 Task: Start in the project TripleWorks the sprint 'Celestial Sprint', with a duration of 3 weeks.
Action: Mouse moved to (194, 61)
Screenshot: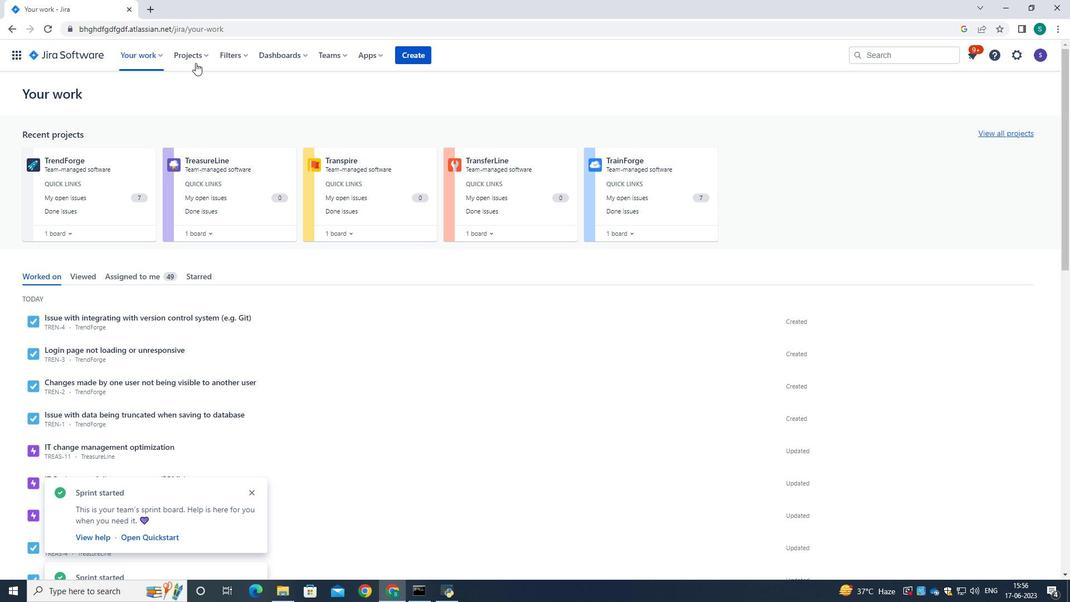 
Action: Mouse pressed left at (194, 61)
Screenshot: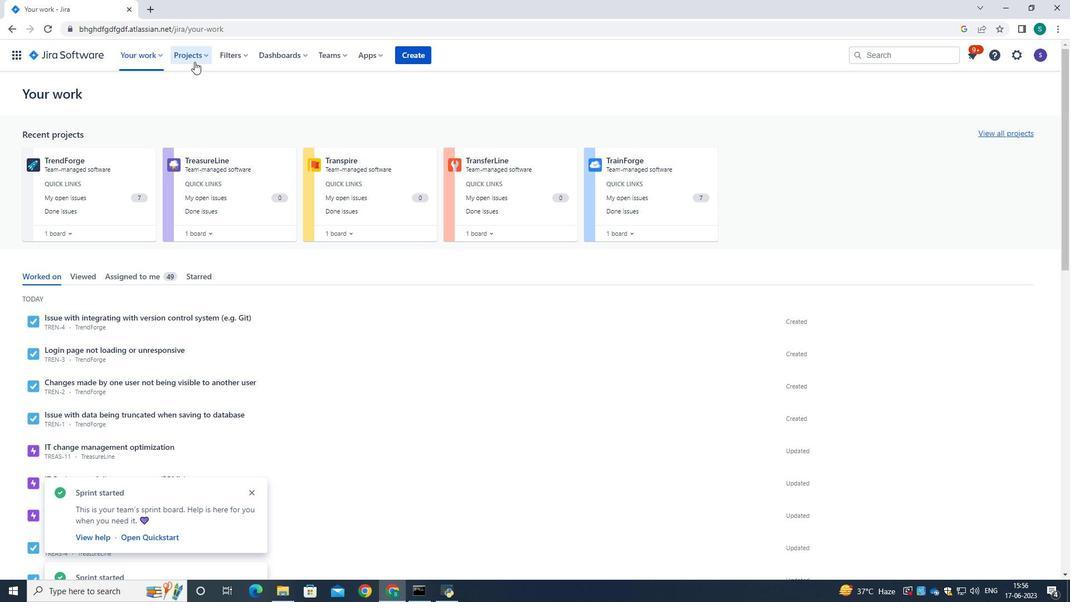 
Action: Mouse moved to (202, 109)
Screenshot: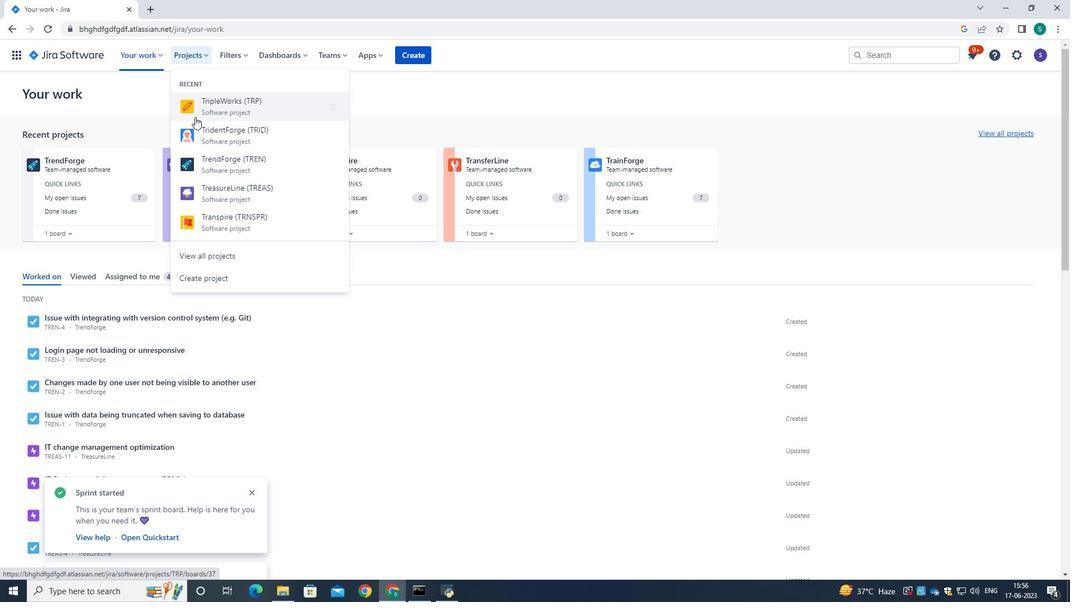 
Action: Mouse pressed left at (202, 109)
Screenshot: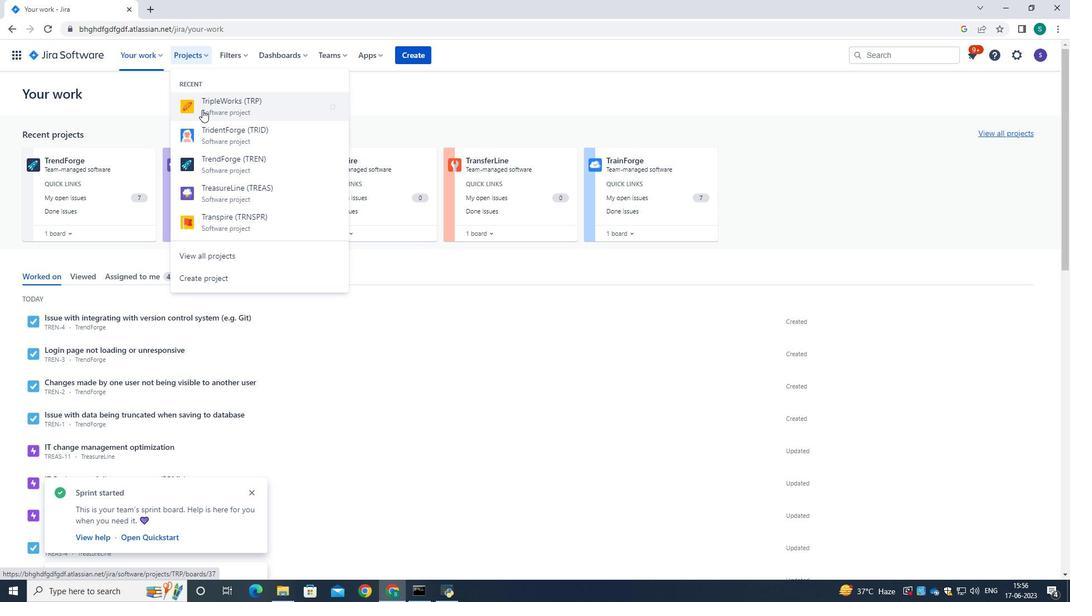 
Action: Mouse moved to (73, 171)
Screenshot: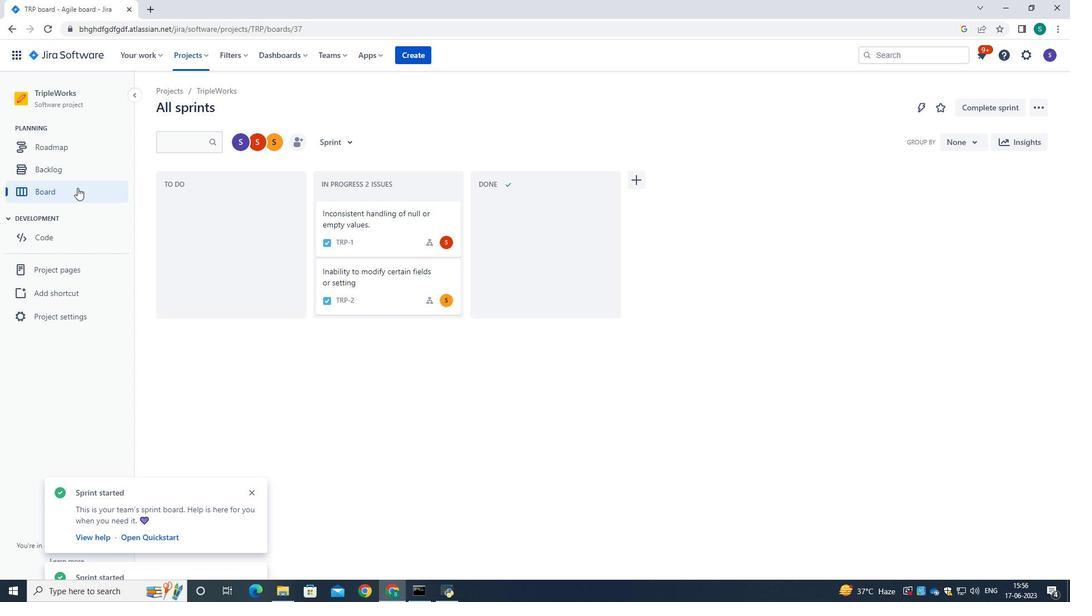
Action: Mouse pressed left at (73, 171)
Screenshot: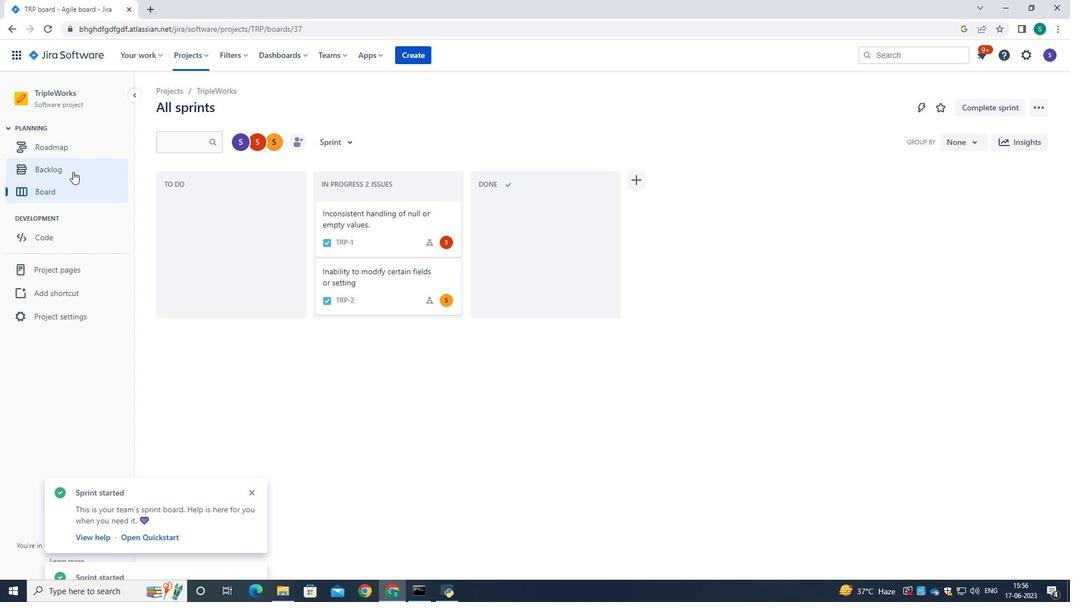 
Action: Mouse moved to (368, 314)
Screenshot: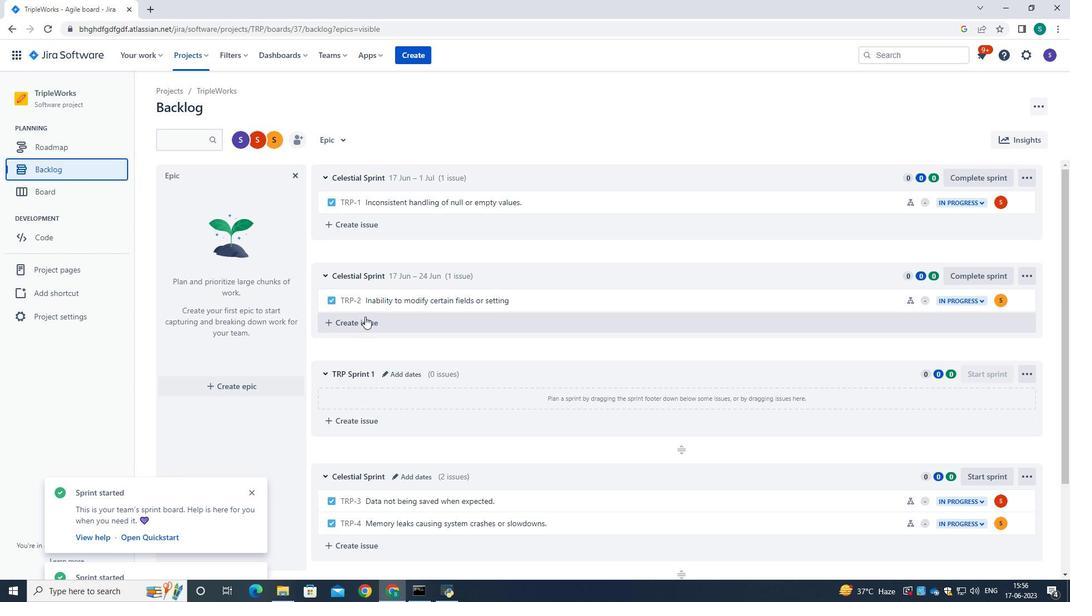 
Action: Mouse scrolled (368, 314) with delta (0, 0)
Screenshot: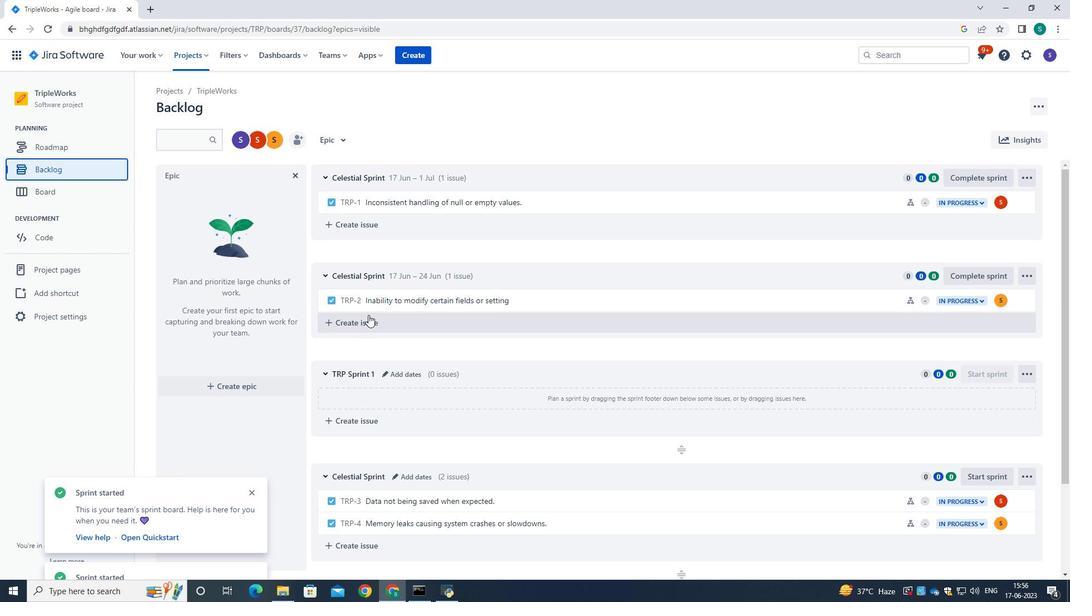 
Action: Mouse moved to (388, 279)
Screenshot: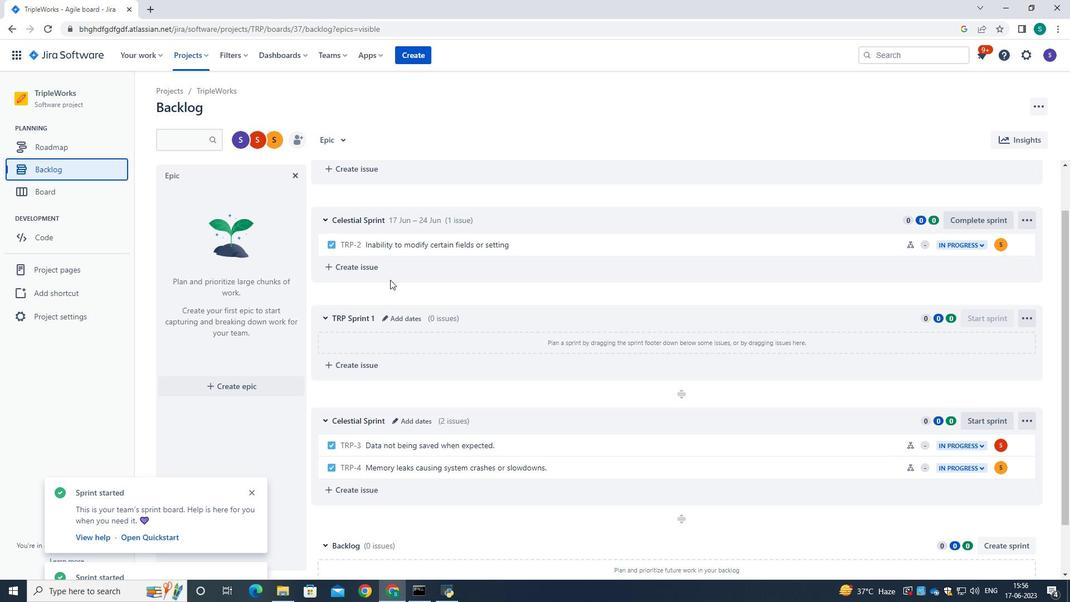 
Action: Mouse scrolled (388, 279) with delta (0, 0)
Screenshot: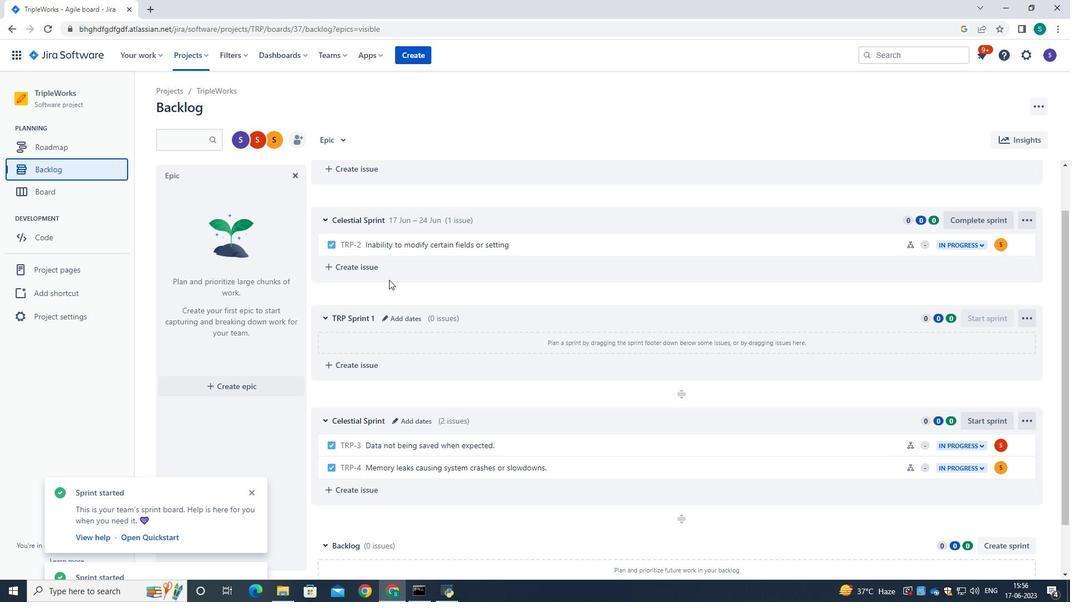 
Action: Mouse moved to (388, 280)
Screenshot: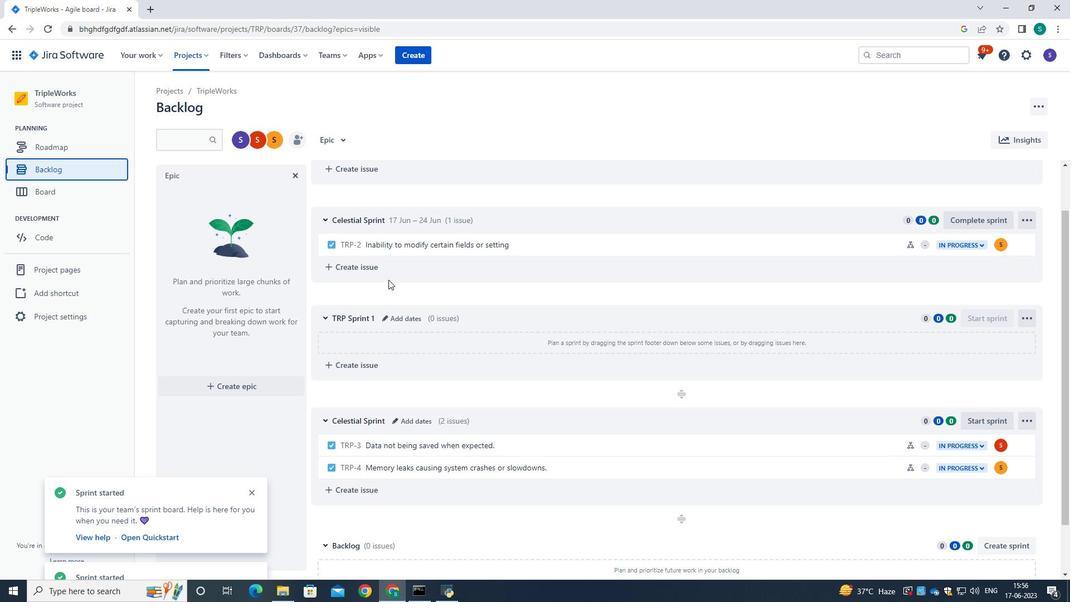 
Action: Mouse scrolled (388, 279) with delta (0, 0)
Screenshot: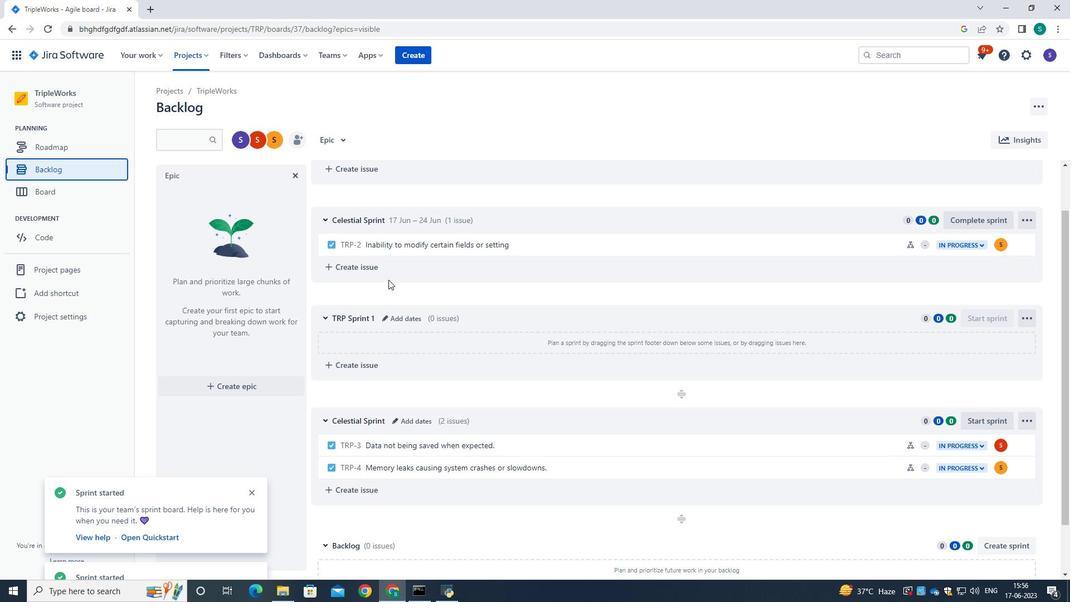 
Action: Mouse moved to (387, 287)
Screenshot: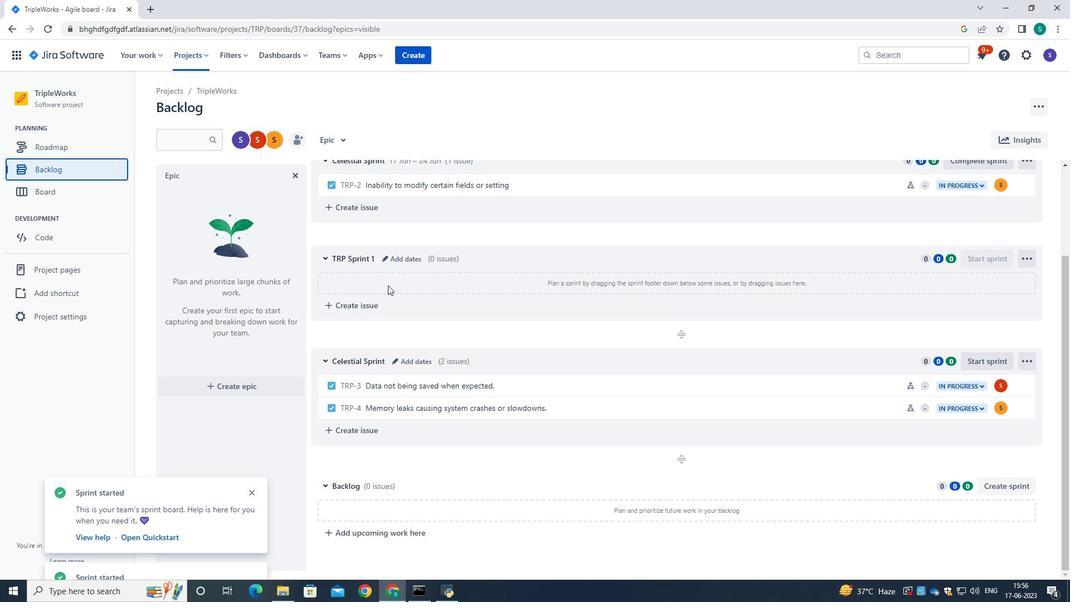 
Action: Mouse scrolled (387, 286) with delta (0, 0)
Screenshot: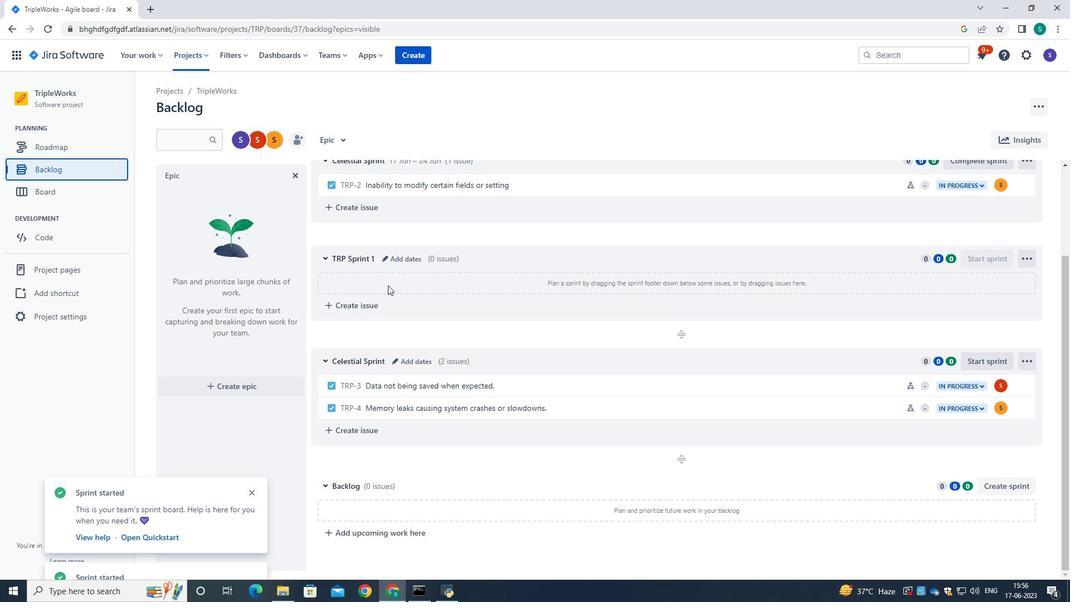 
Action: Mouse moved to (387, 287)
Screenshot: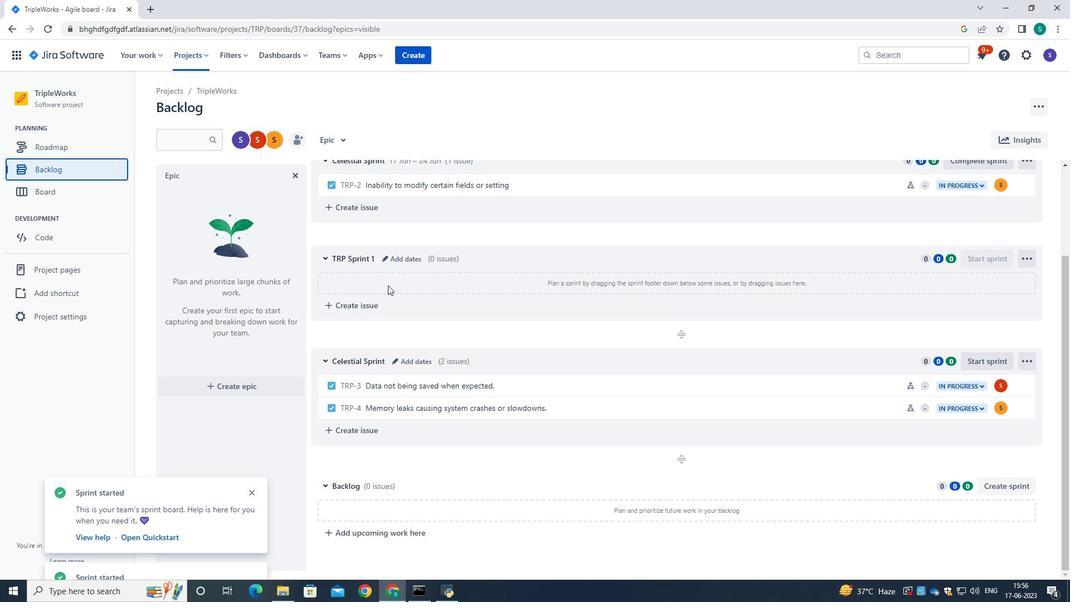 
Action: Mouse scrolled (387, 287) with delta (0, 0)
Screenshot: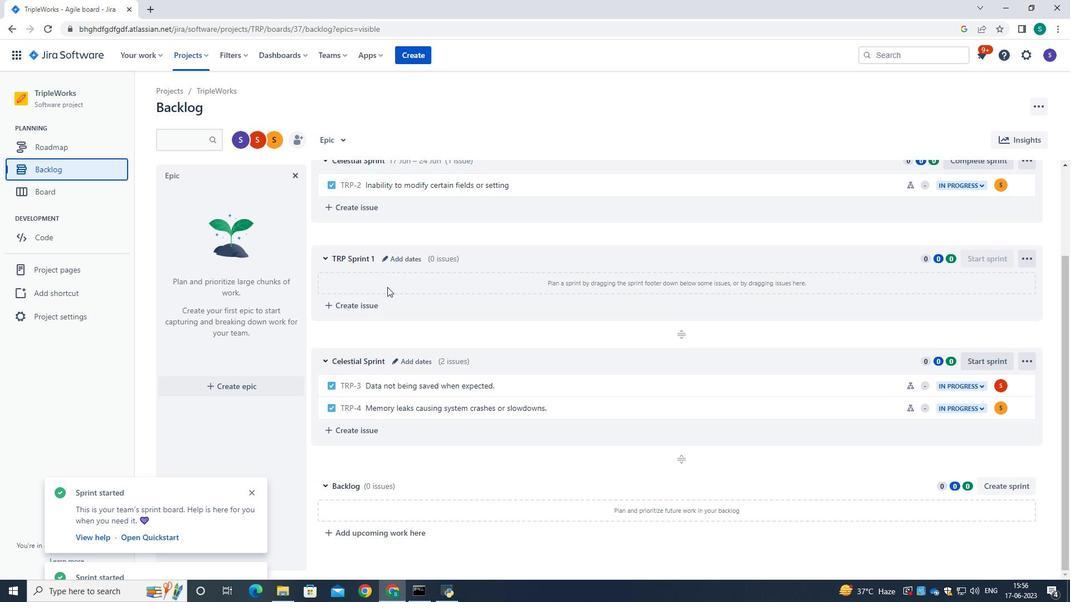 
Action: Mouse scrolled (387, 288) with delta (0, 0)
Screenshot: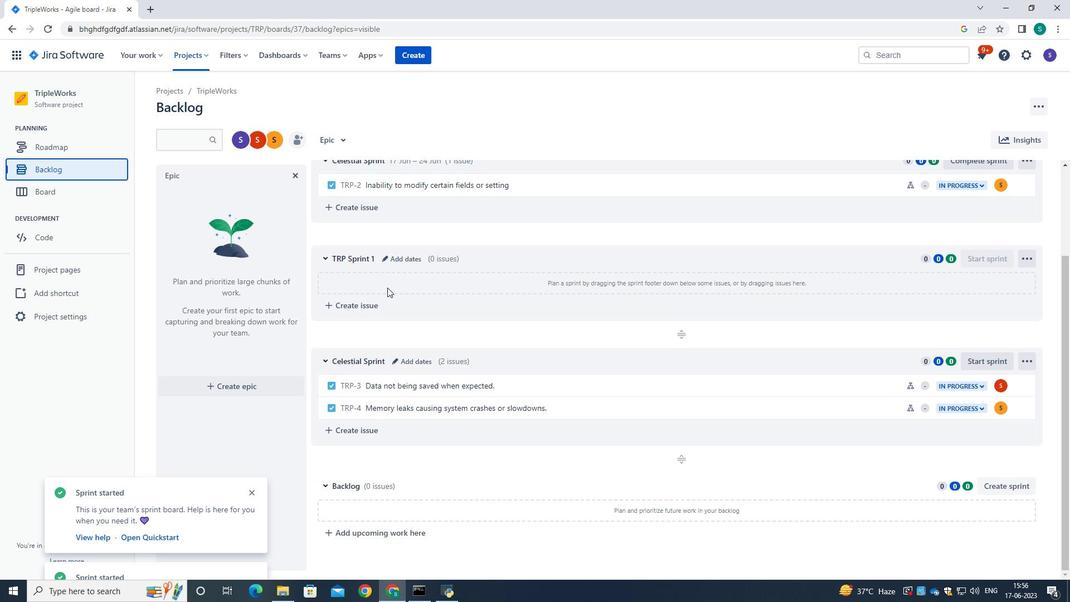 
Action: Mouse scrolled (387, 288) with delta (0, 0)
Screenshot: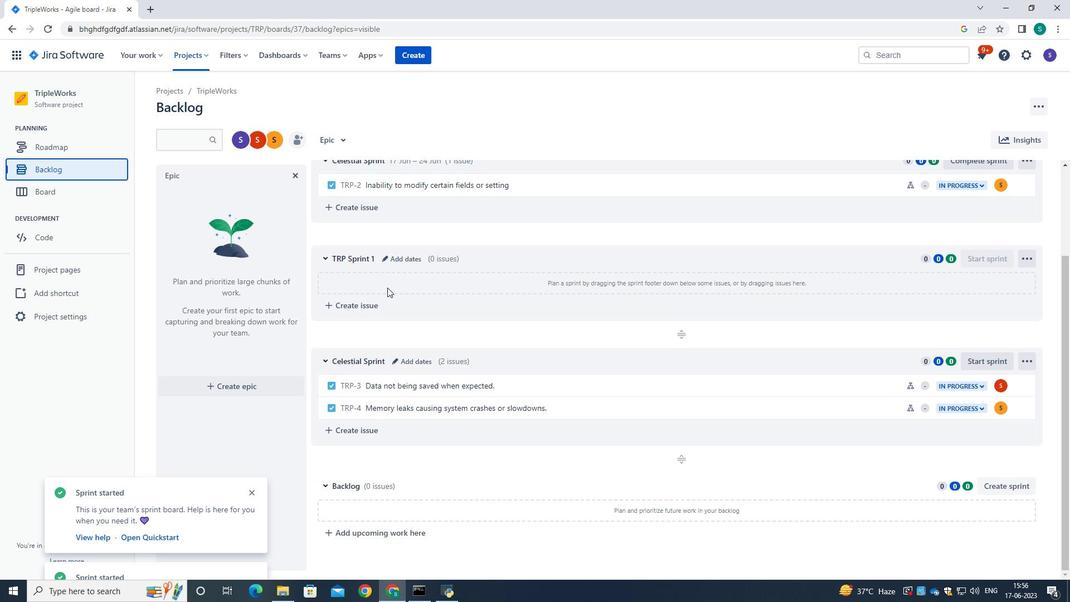 
Action: Mouse scrolled (387, 288) with delta (0, 0)
Screenshot: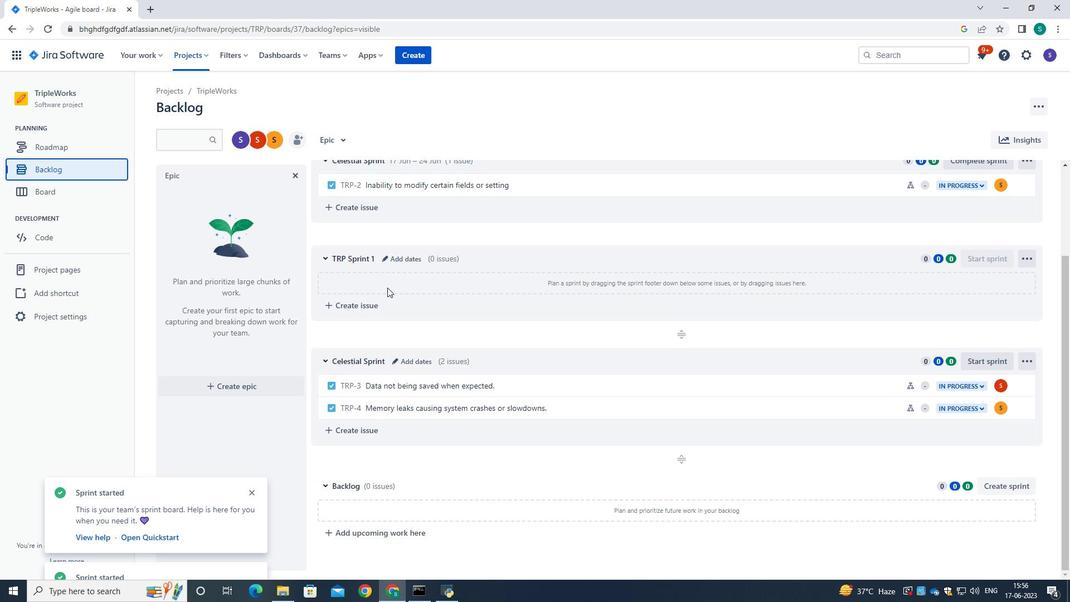 
Action: Mouse scrolled (387, 288) with delta (0, 0)
Screenshot: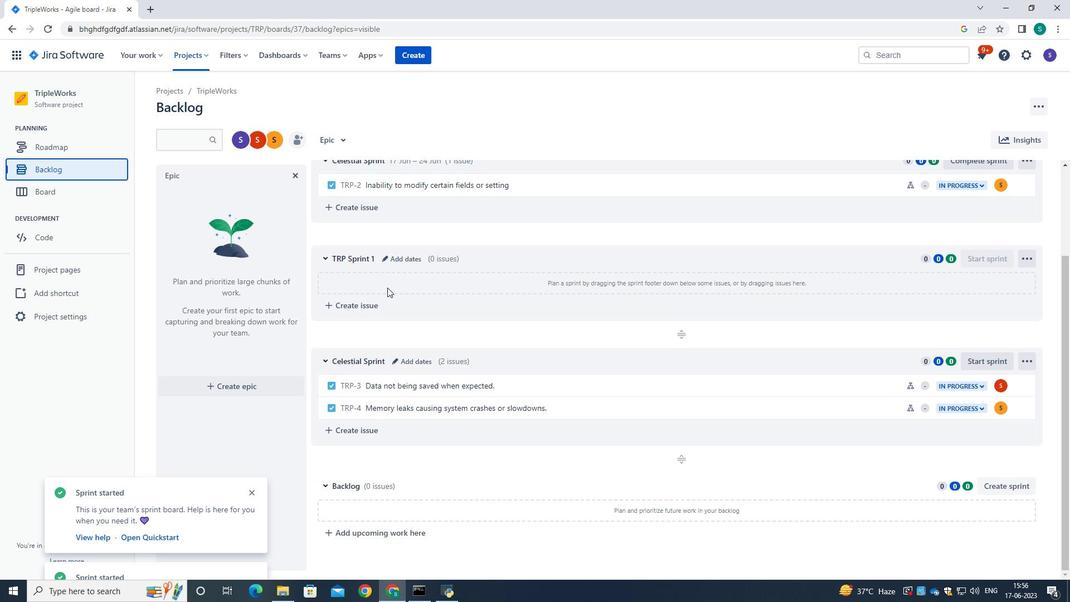 
Action: Mouse scrolled (387, 288) with delta (0, 0)
Screenshot: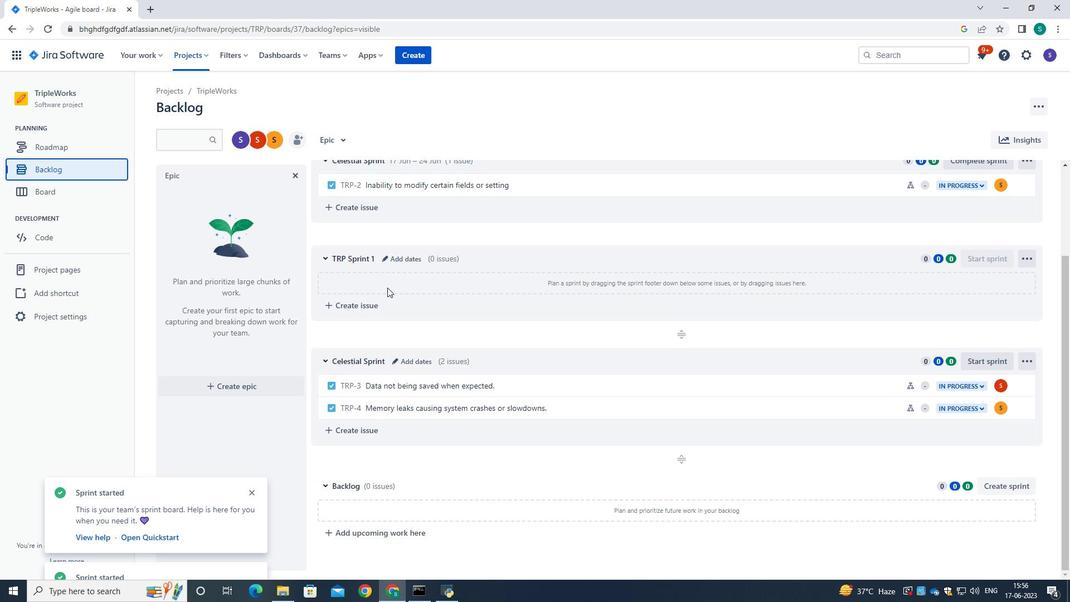 
Action: Mouse scrolled (387, 287) with delta (0, 0)
Screenshot: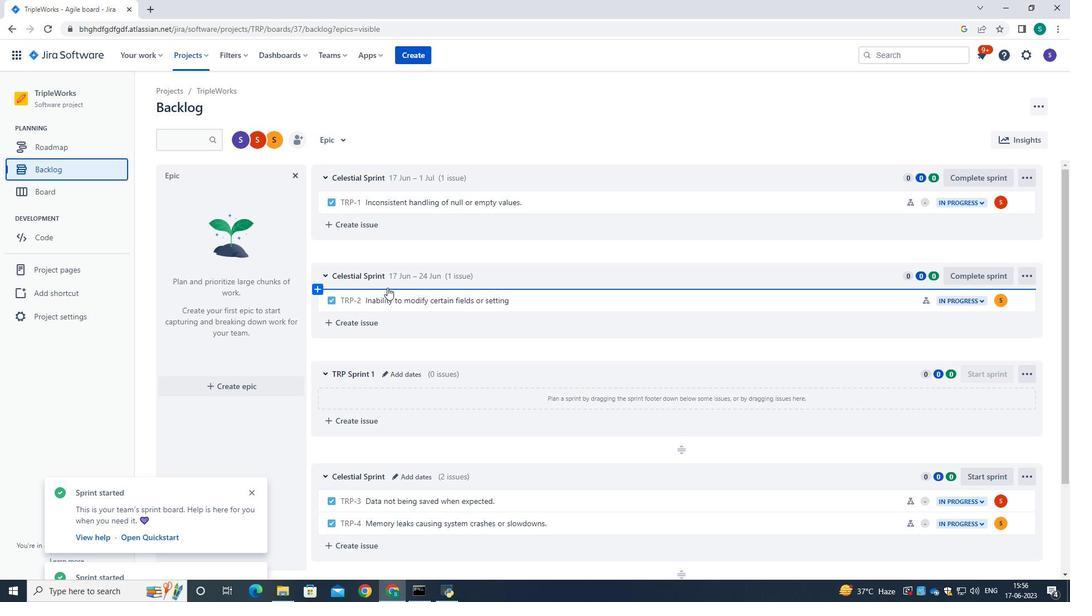 
Action: Mouse scrolled (387, 287) with delta (0, 0)
Screenshot: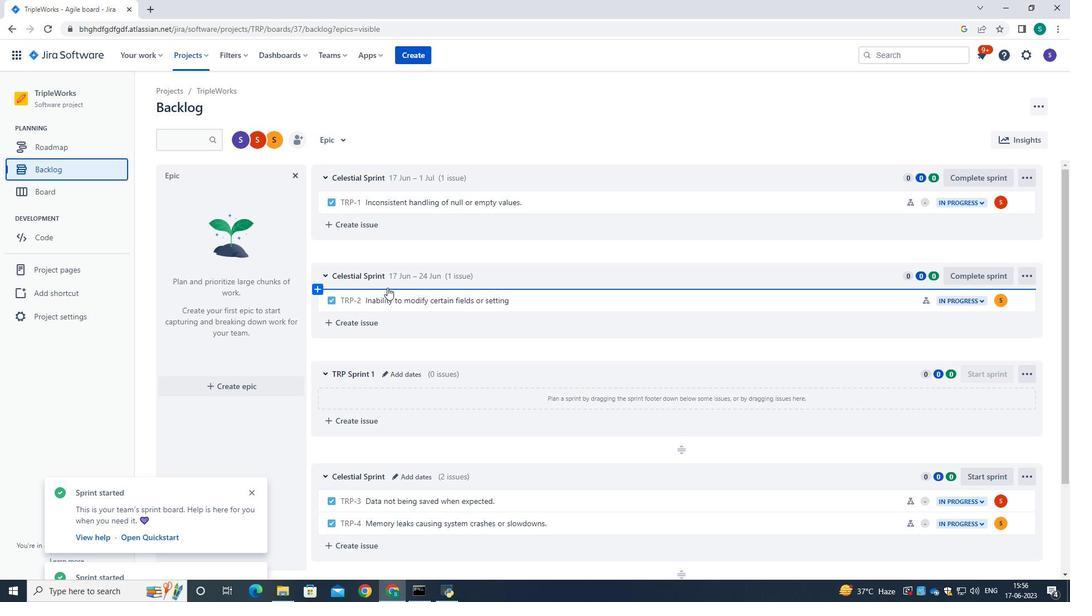 
Action: Mouse scrolled (387, 287) with delta (0, 0)
Screenshot: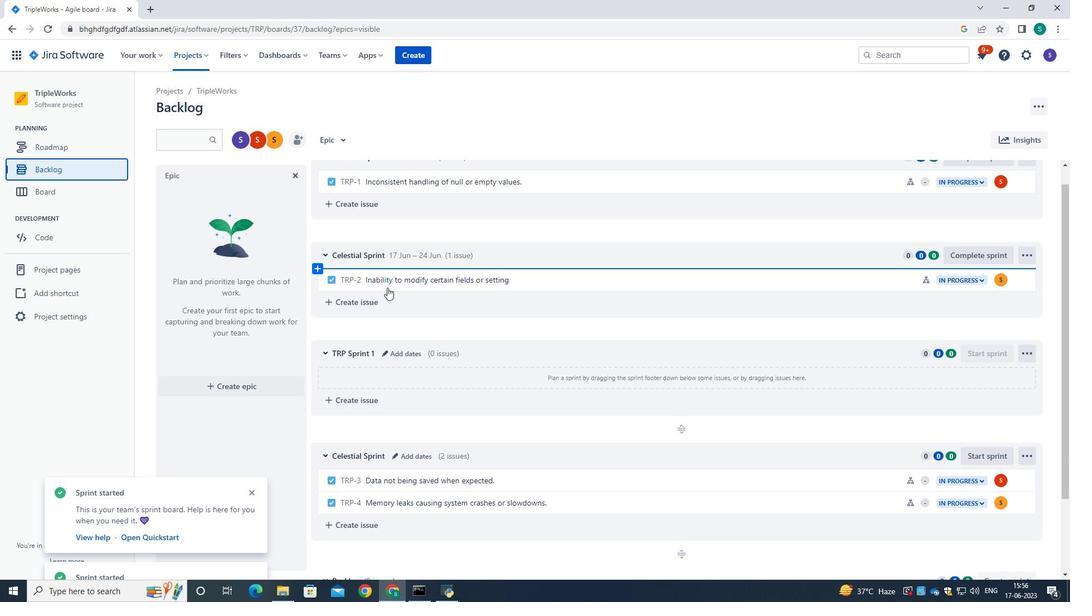 
Action: Mouse scrolled (387, 287) with delta (0, 0)
Screenshot: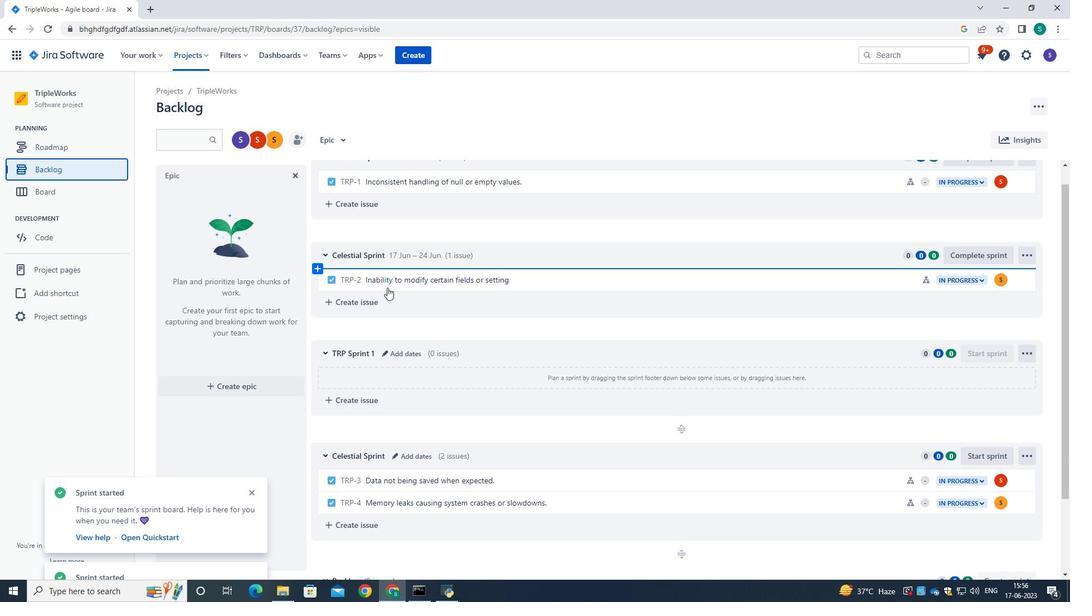
Action: Mouse scrolled (387, 287) with delta (0, 0)
Screenshot: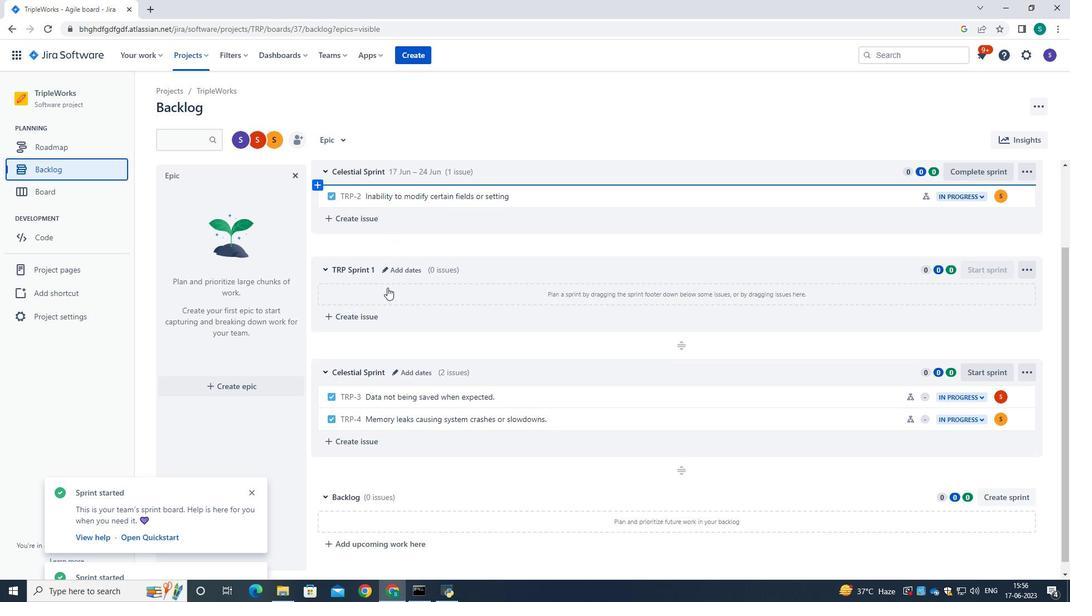 
Action: Mouse scrolled (387, 287) with delta (0, 0)
Screenshot: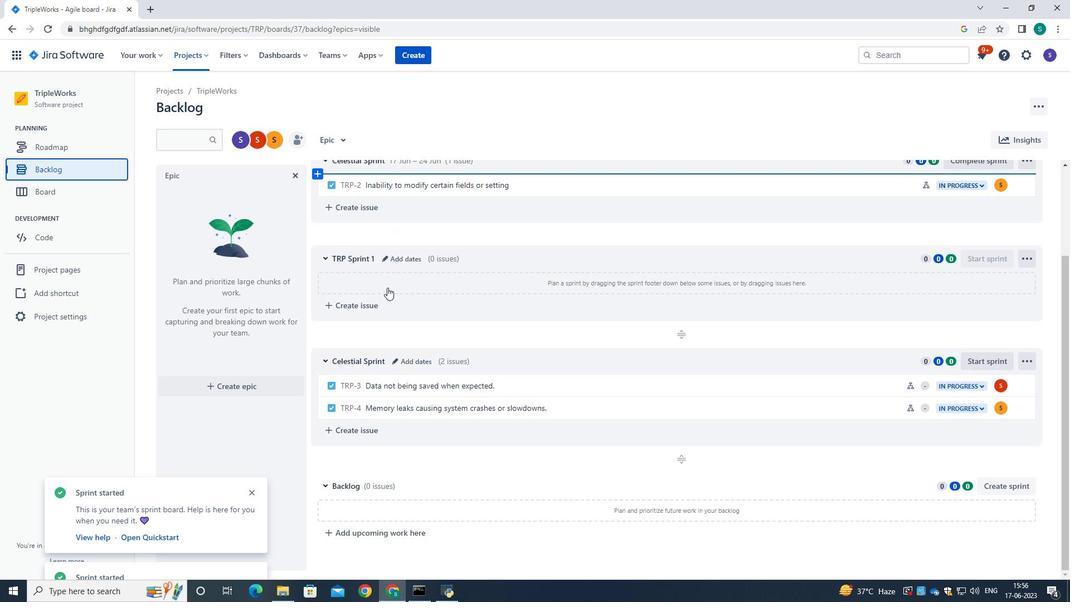 
Action: Mouse moved to (986, 362)
Screenshot: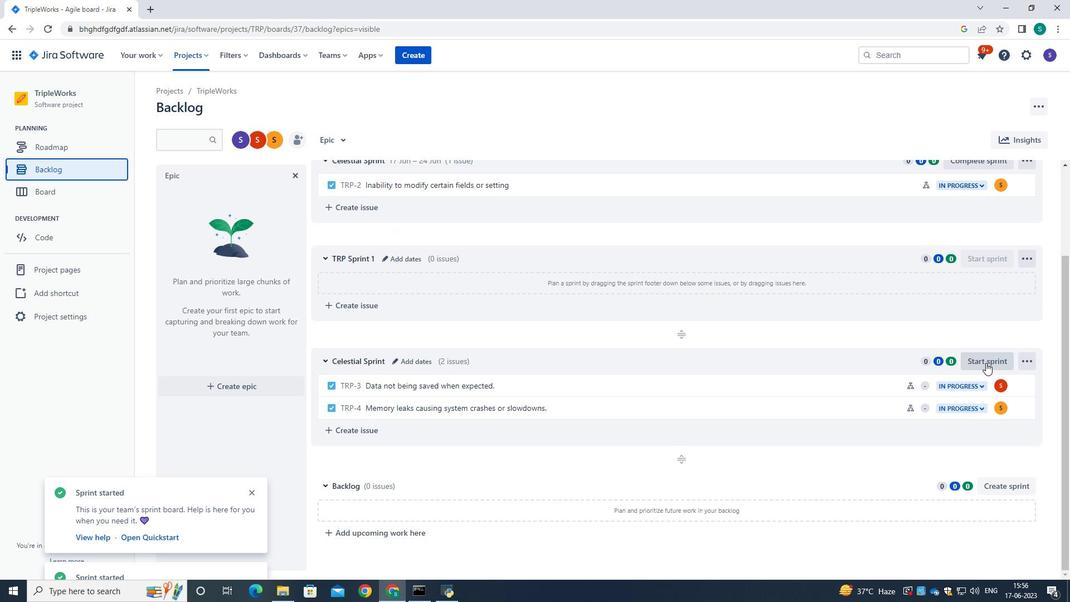 
Action: Mouse pressed left at (986, 362)
Screenshot: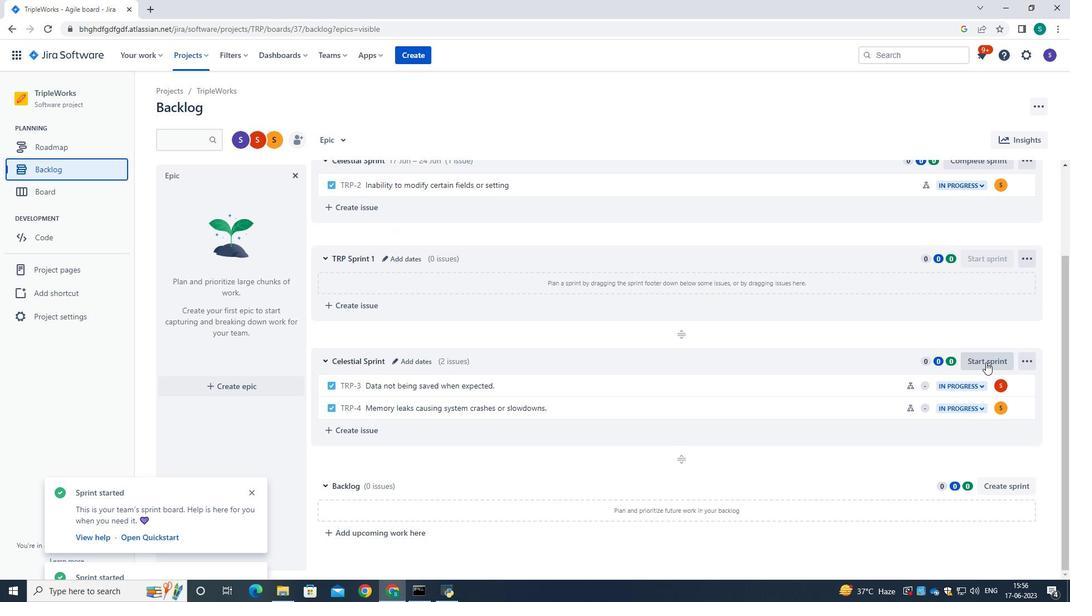 
Action: Mouse moved to (440, 194)
Screenshot: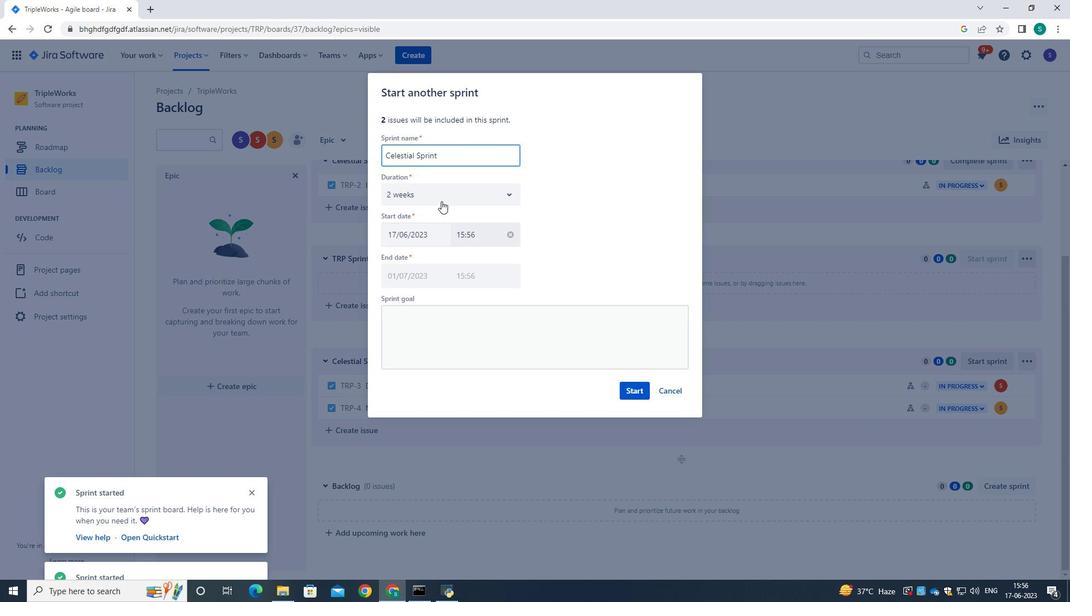
Action: Mouse pressed left at (440, 194)
Screenshot: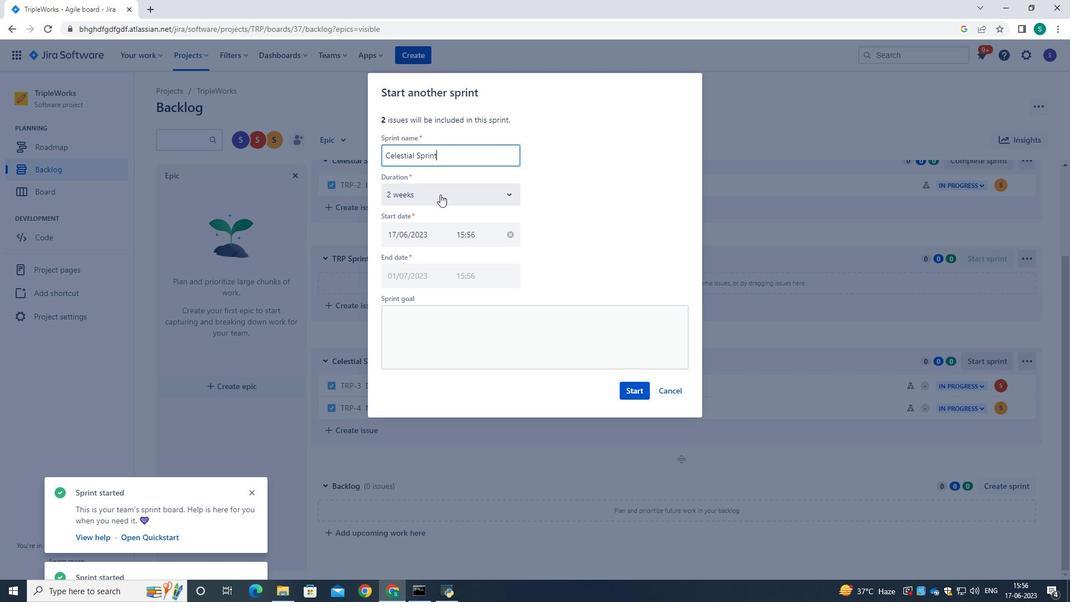
Action: Mouse moved to (431, 263)
Screenshot: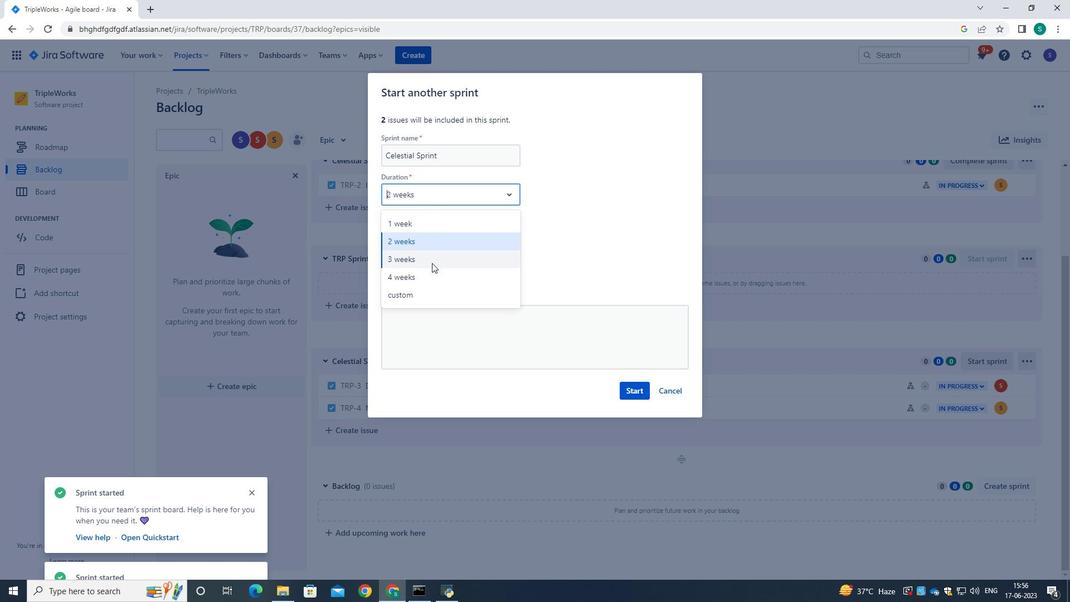 
Action: Mouse pressed left at (431, 263)
Screenshot: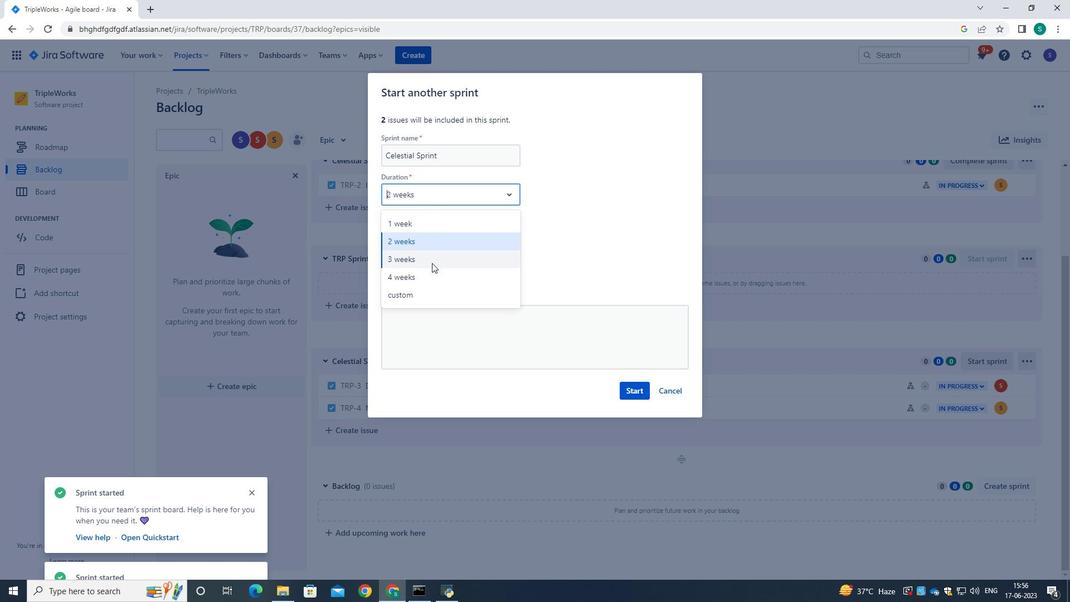 
Action: Mouse moved to (626, 391)
Screenshot: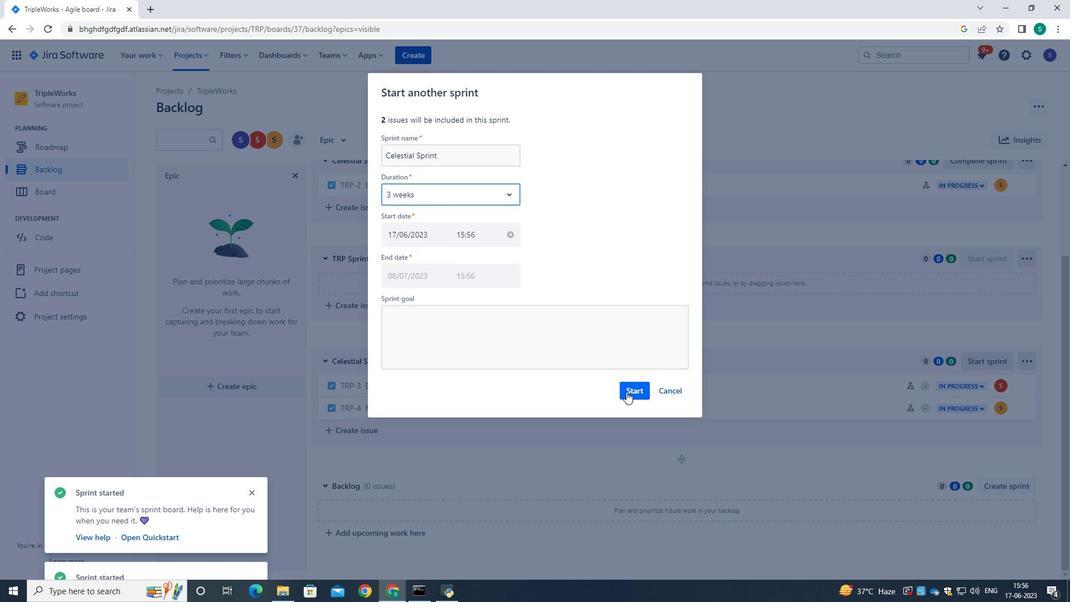 
Action: Mouse pressed left at (626, 391)
Screenshot: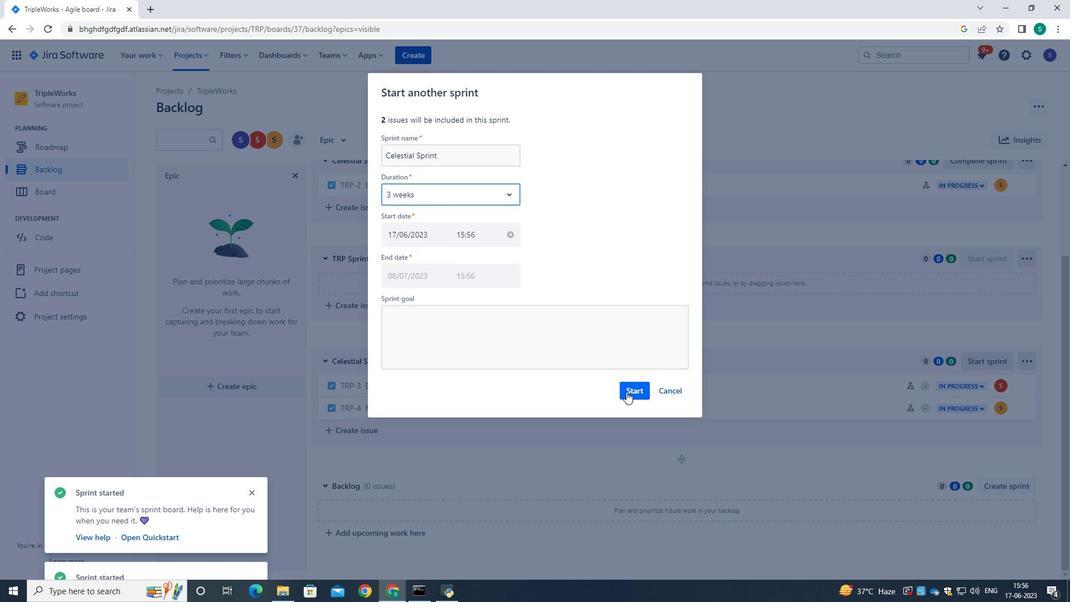 
Action: Mouse moved to (653, 212)
Screenshot: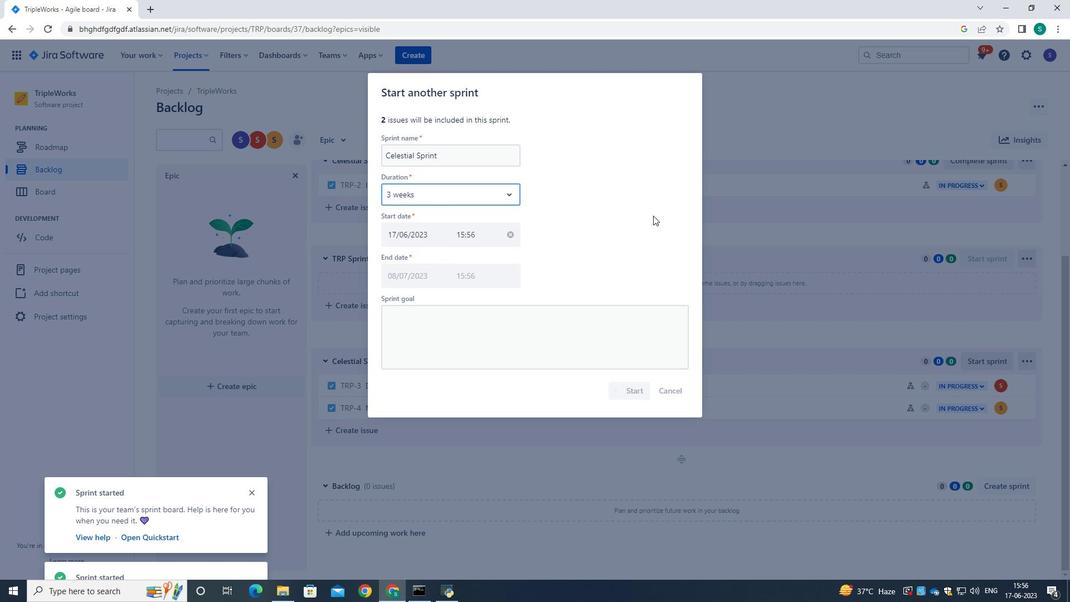 
